 Task: Check the median sale price of townhouses in the last 5 years.
Action: Mouse moved to (903, 171)
Screenshot: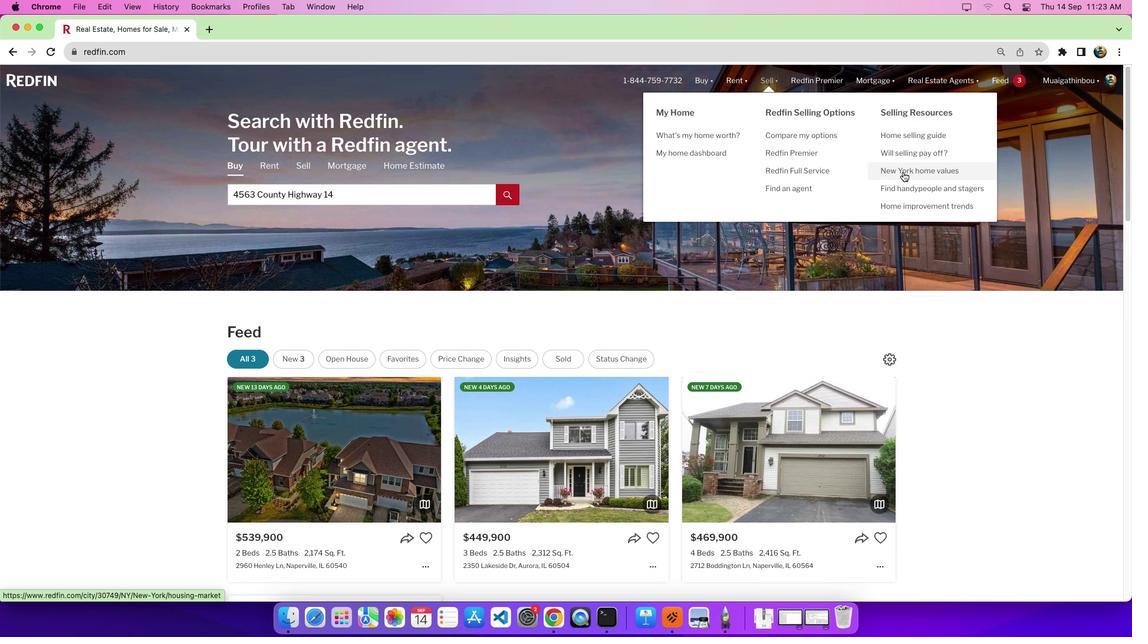 
Action: Mouse pressed left at (903, 171)
Screenshot: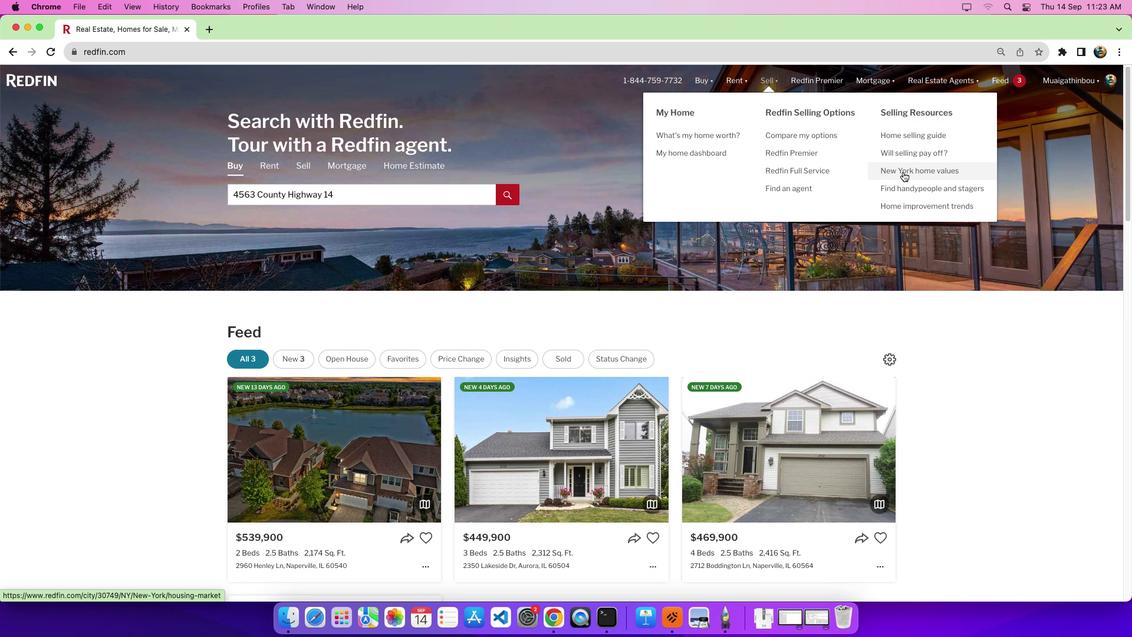 
Action: Mouse moved to (514, 305)
Screenshot: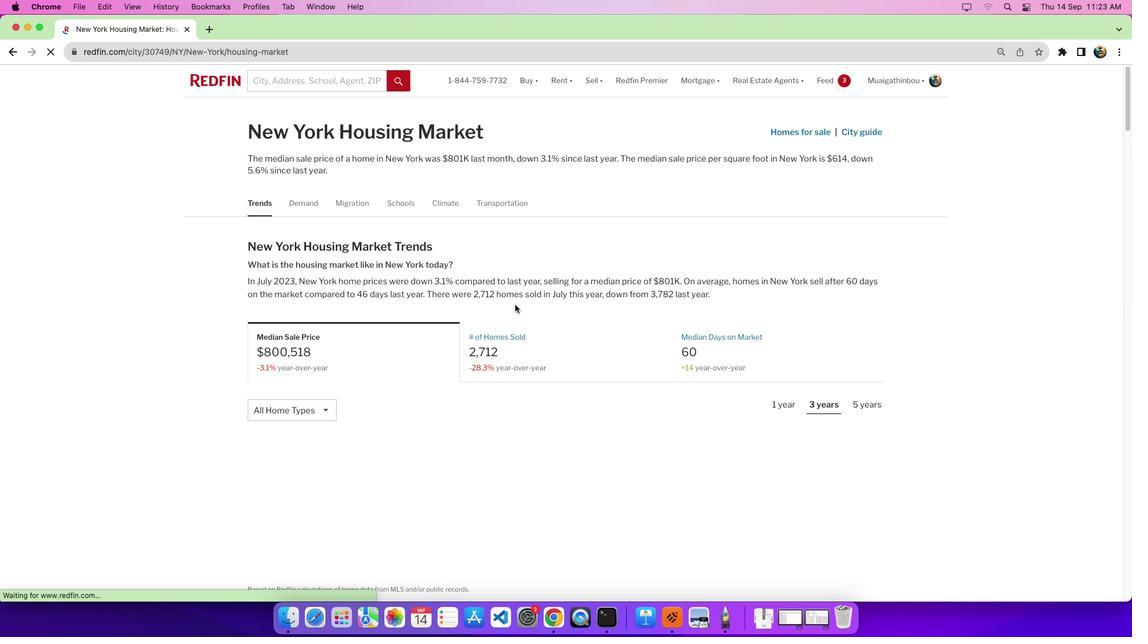 
Action: Mouse scrolled (514, 305) with delta (0, 0)
Screenshot: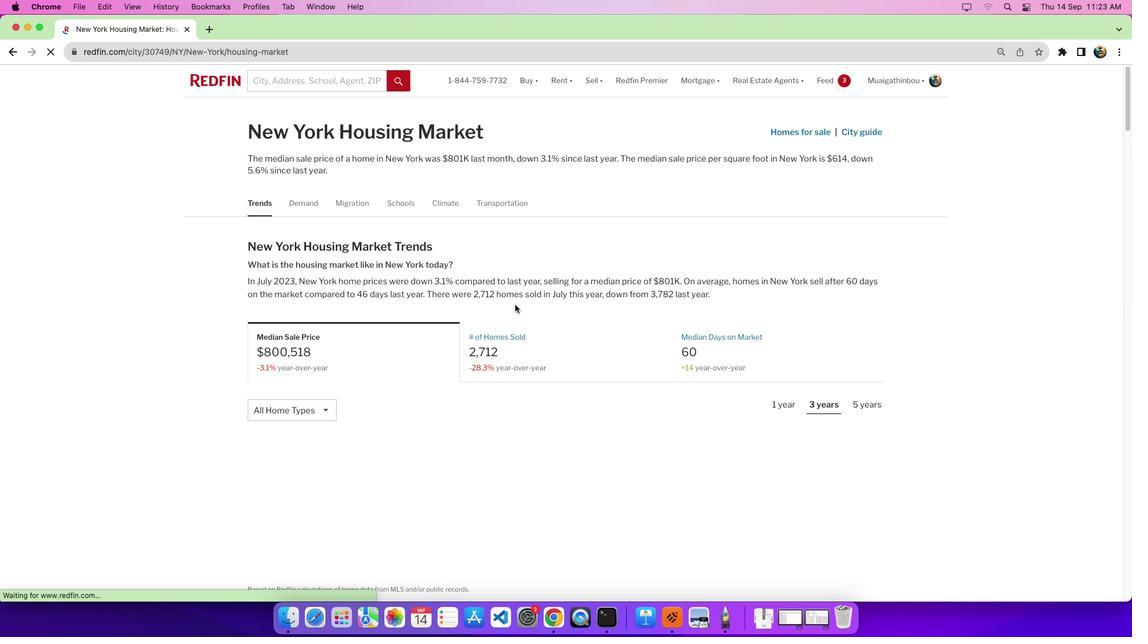 
Action: Mouse moved to (515, 304)
Screenshot: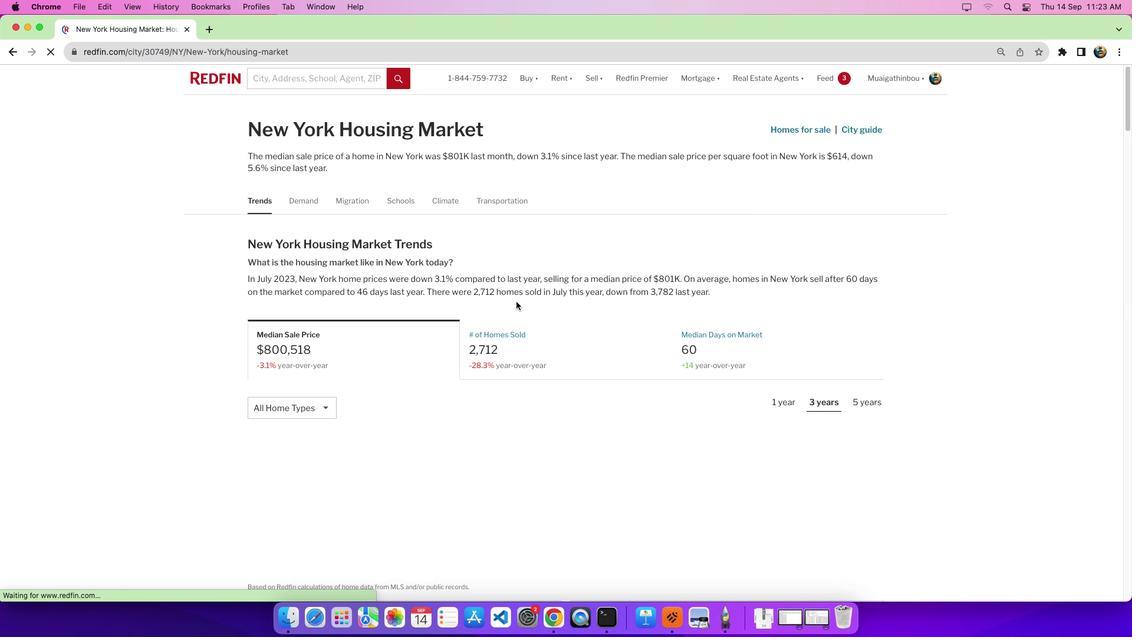 
Action: Mouse scrolled (515, 304) with delta (0, 0)
Screenshot: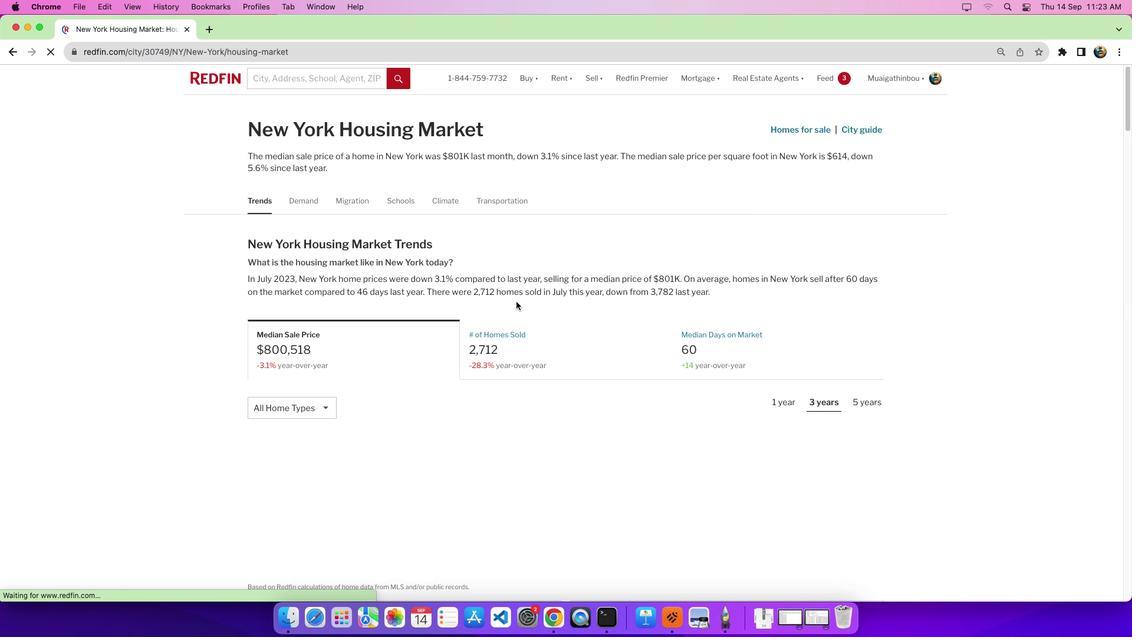 
Action: Mouse moved to (516, 302)
Screenshot: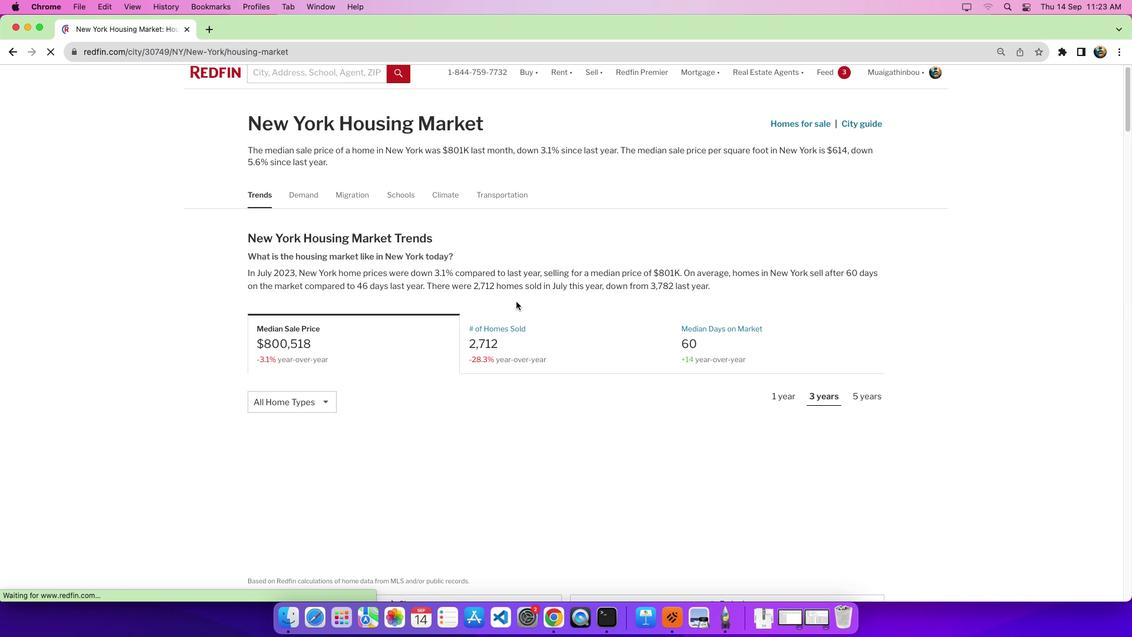 
Action: Mouse scrolled (516, 302) with delta (0, 0)
Screenshot: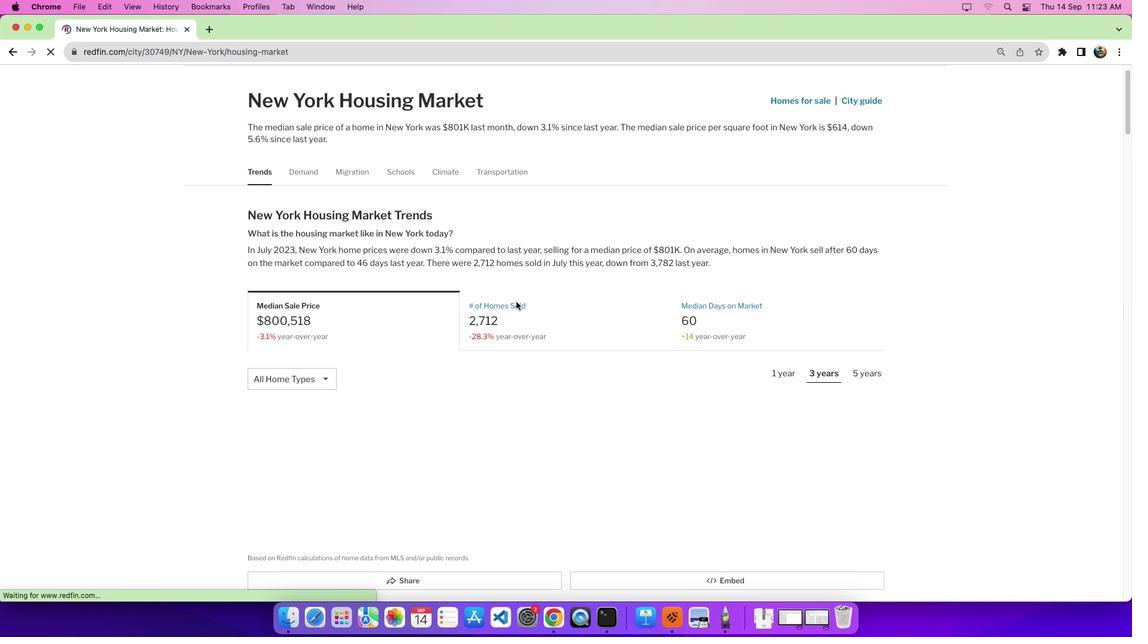 
Action: Mouse scrolled (516, 302) with delta (0, 0)
Screenshot: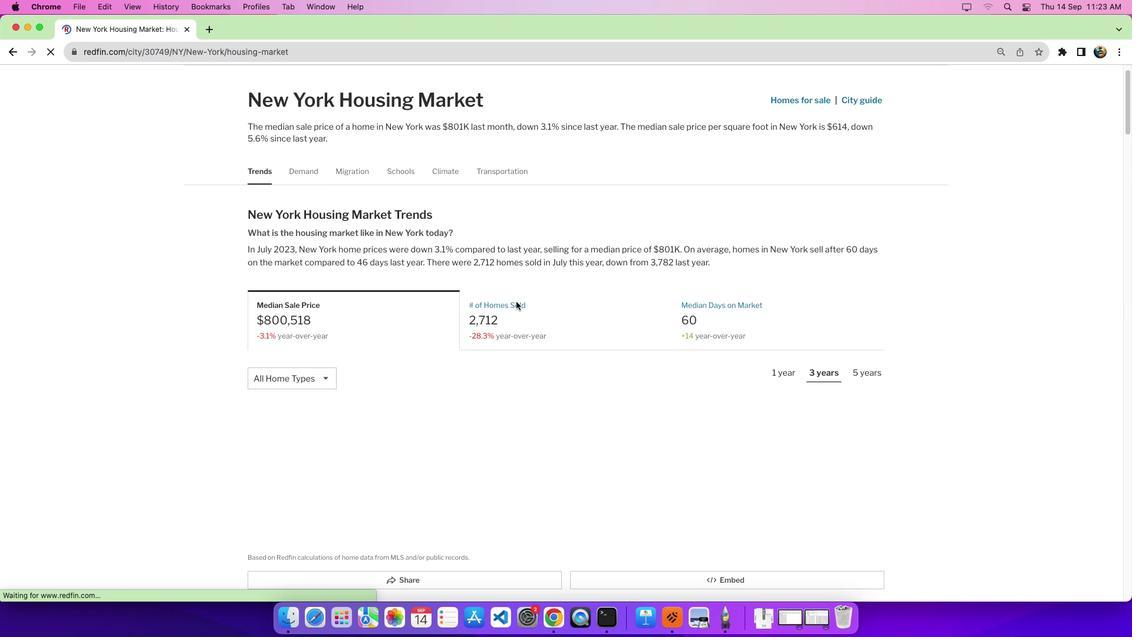 
Action: Mouse scrolled (516, 302) with delta (0, -2)
Screenshot: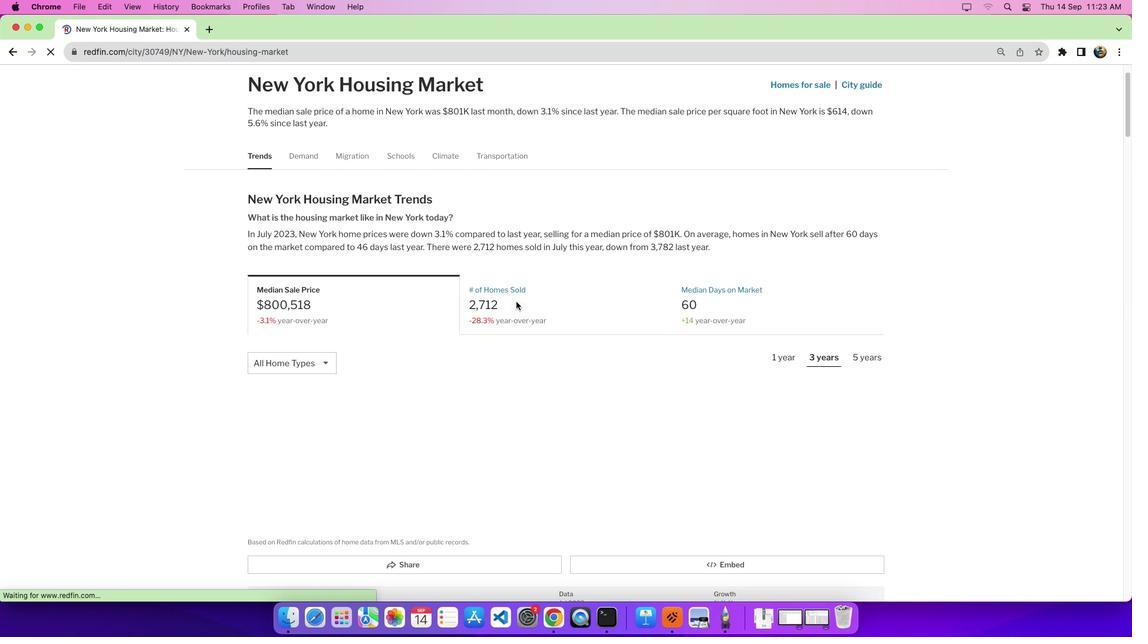 
Action: Mouse moved to (297, 211)
Screenshot: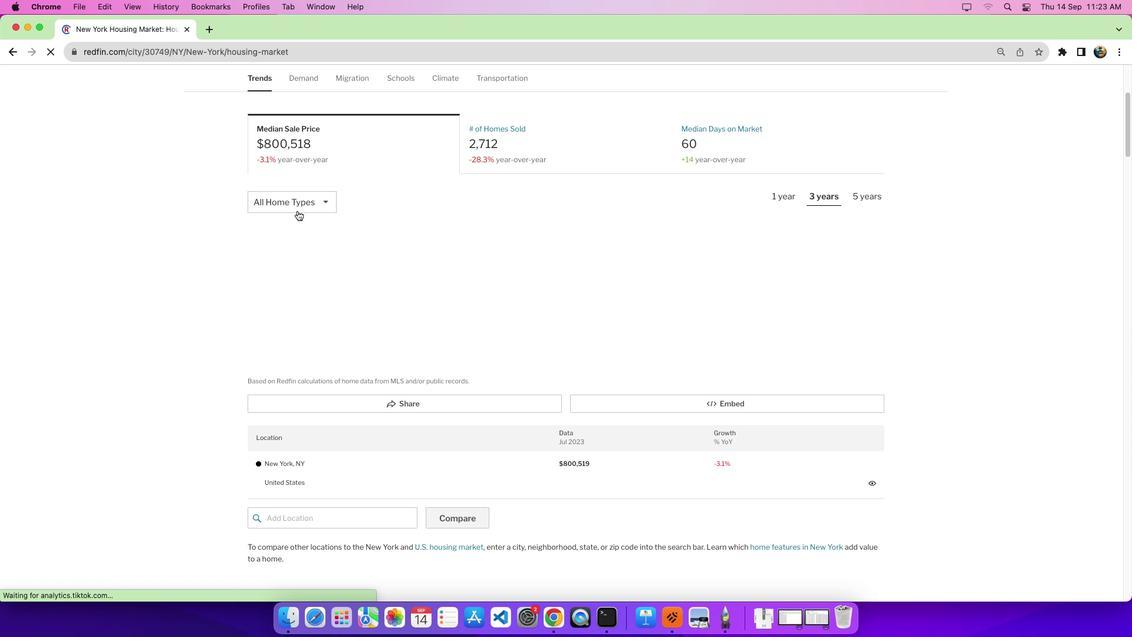 
Action: Mouse pressed left at (297, 211)
Screenshot: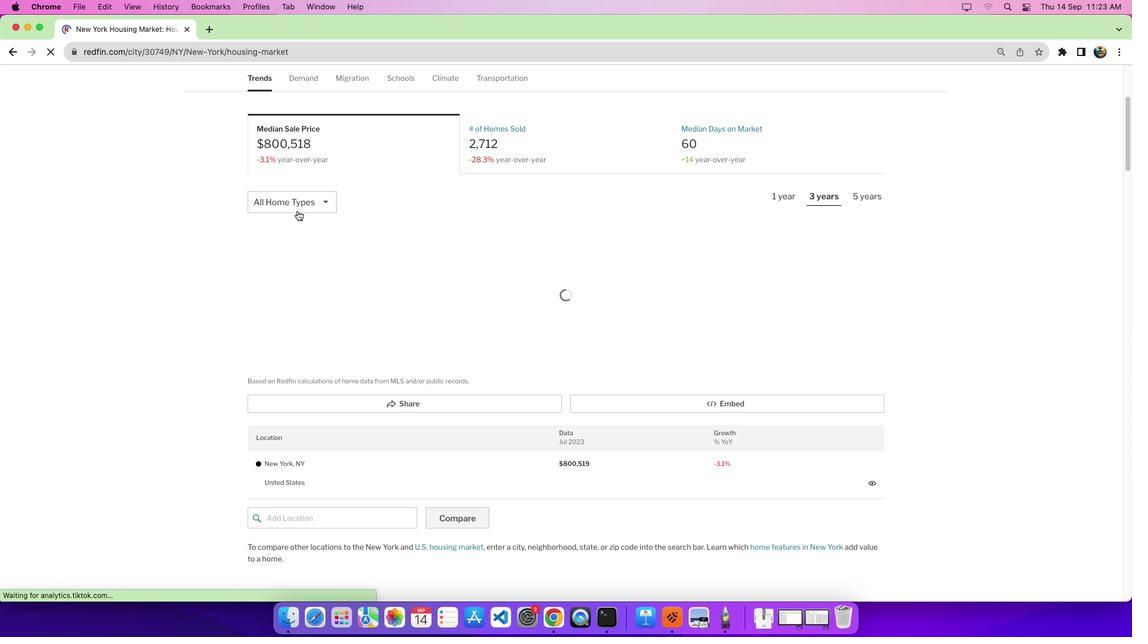 
Action: Mouse moved to (303, 203)
Screenshot: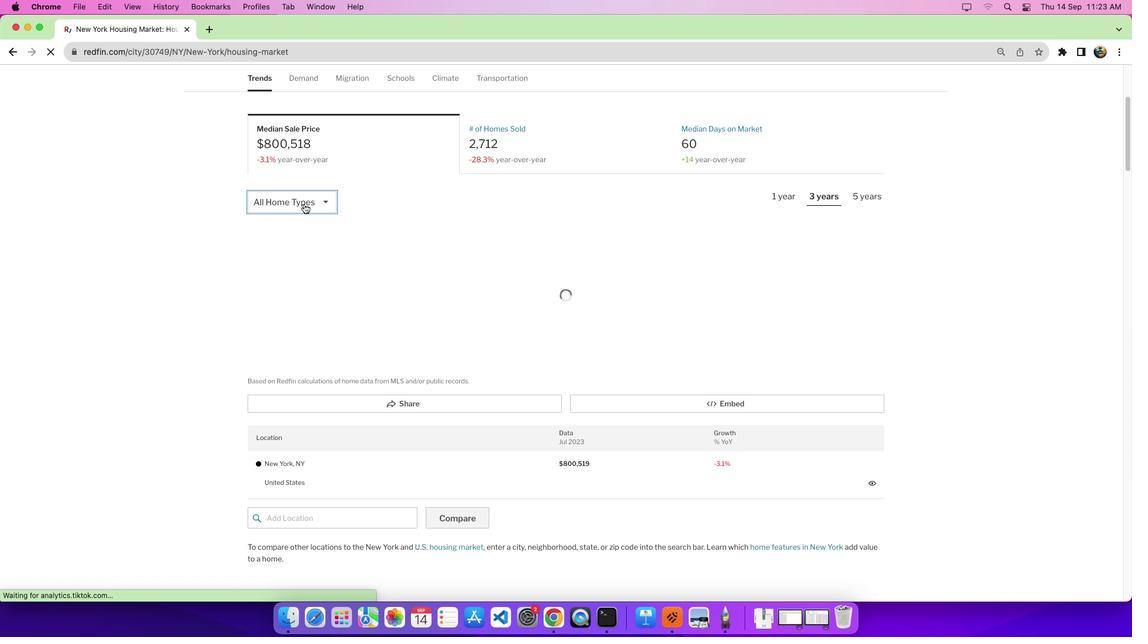 
Action: Mouse pressed left at (303, 203)
Screenshot: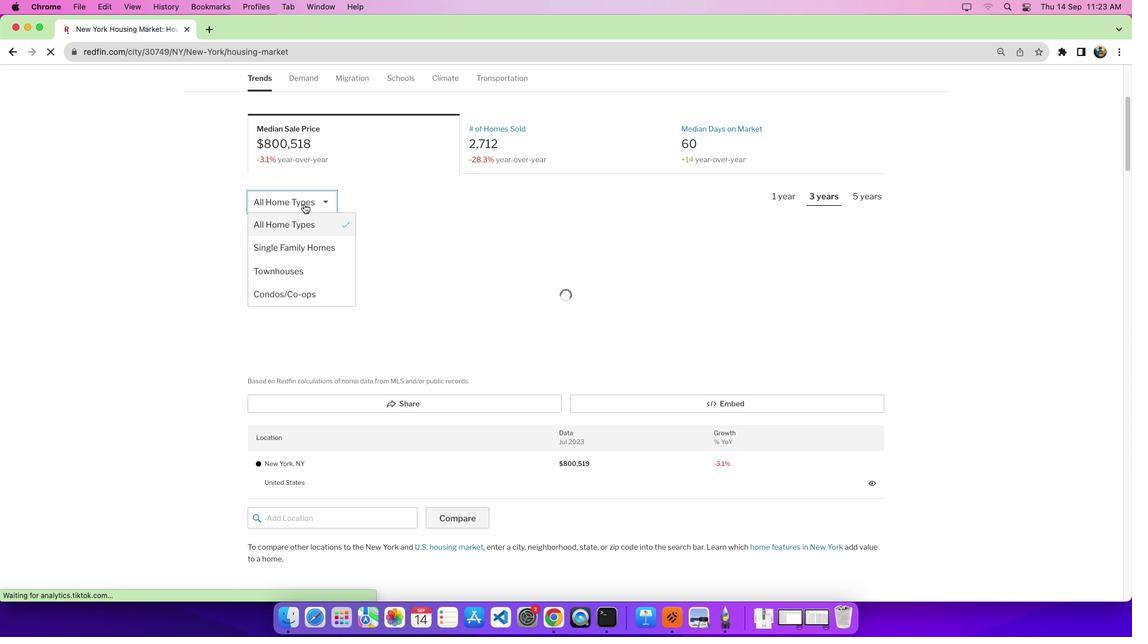 
Action: Mouse moved to (307, 205)
Screenshot: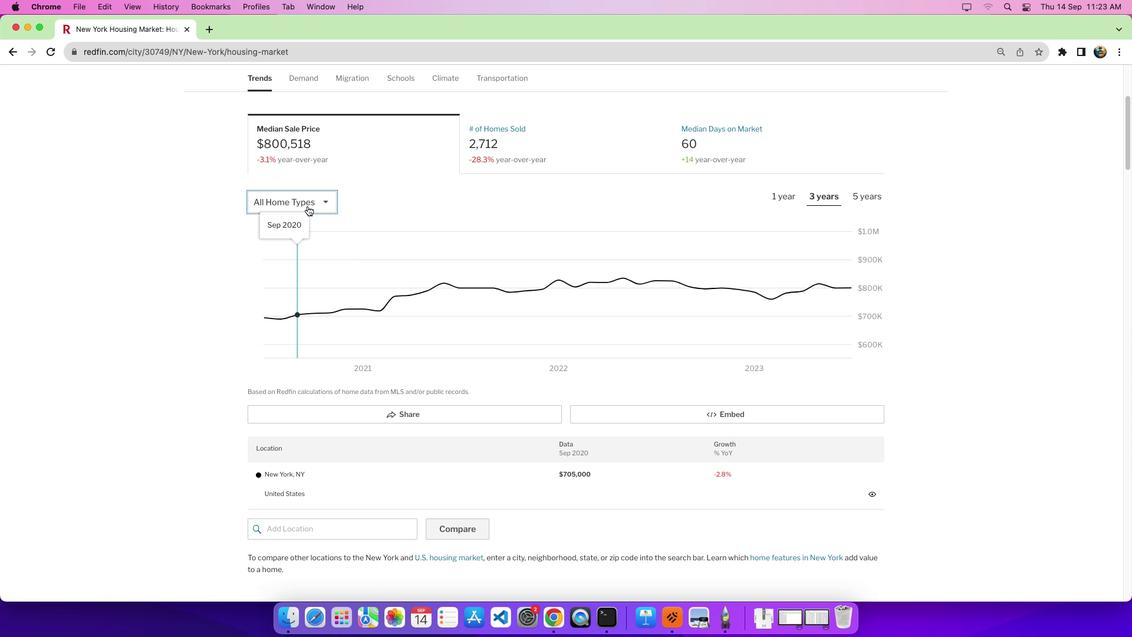 
Action: Mouse pressed left at (307, 205)
Screenshot: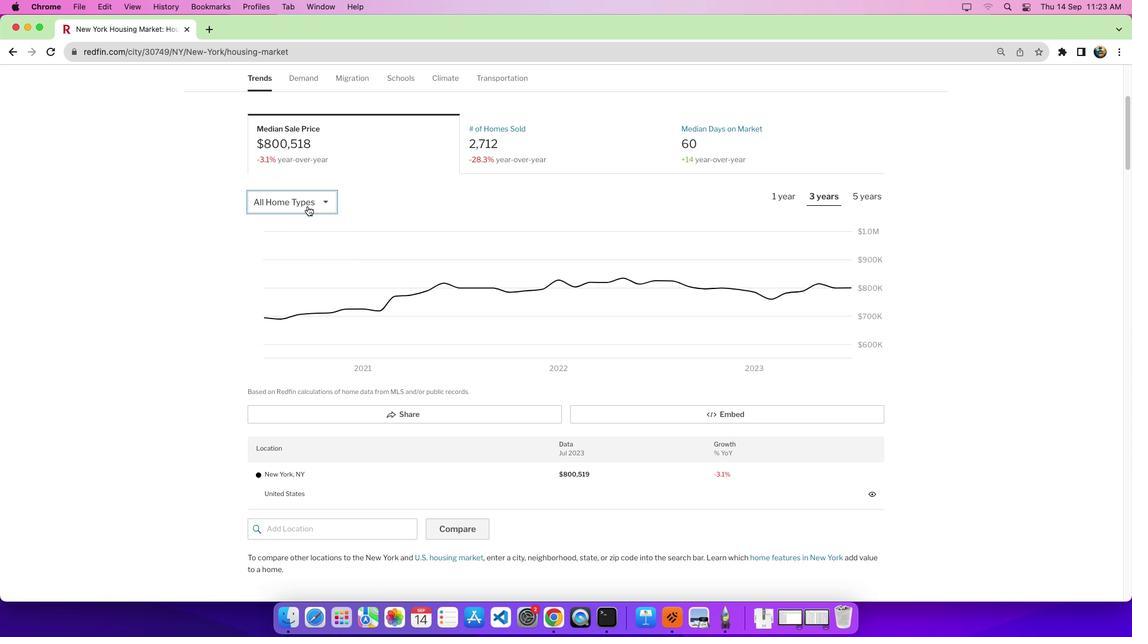 
Action: Mouse moved to (301, 270)
Screenshot: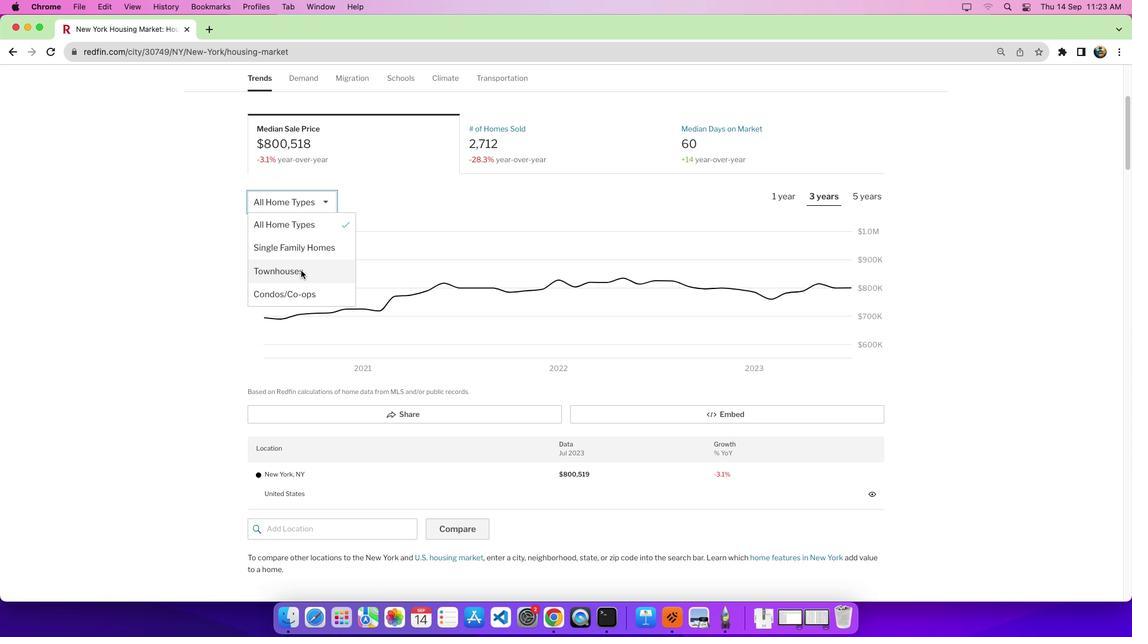 
Action: Mouse pressed left at (301, 270)
Screenshot: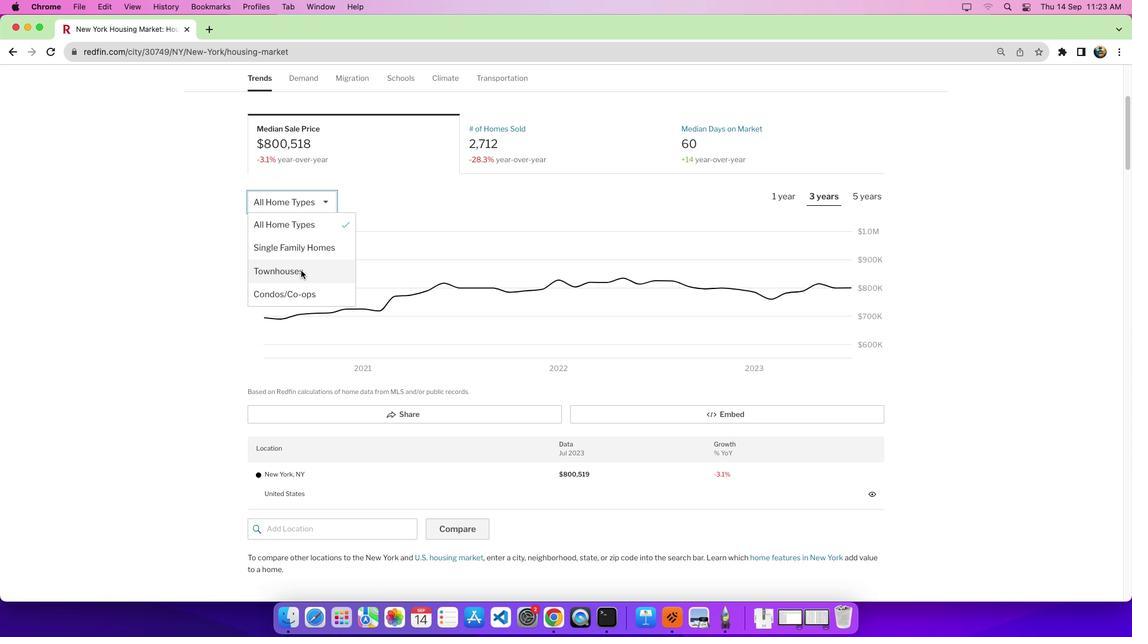 
Action: Mouse moved to (855, 194)
Screenshot: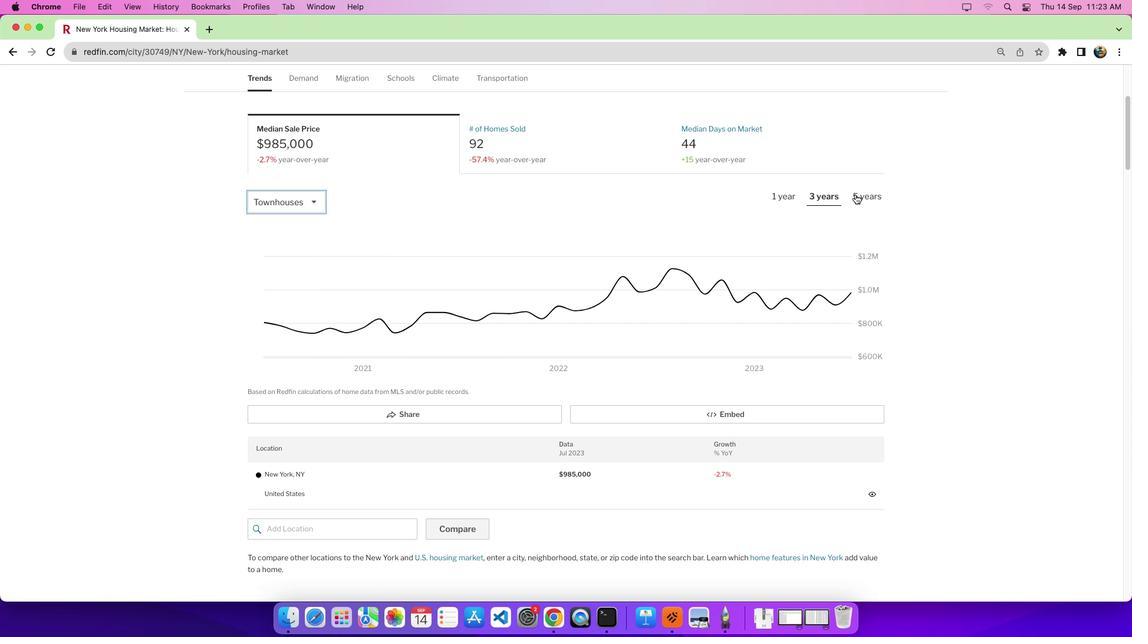 
Action: Mouse pressed left at (855, 194)
Screenshot: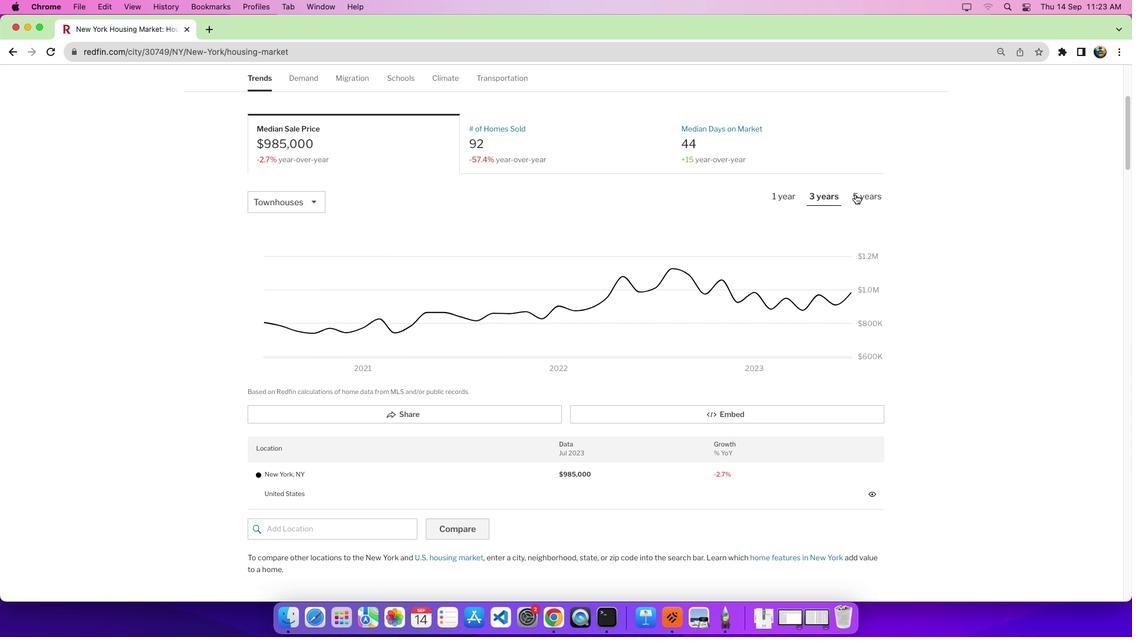 
Action: Mouse moved to (855, 194)
Screenshot: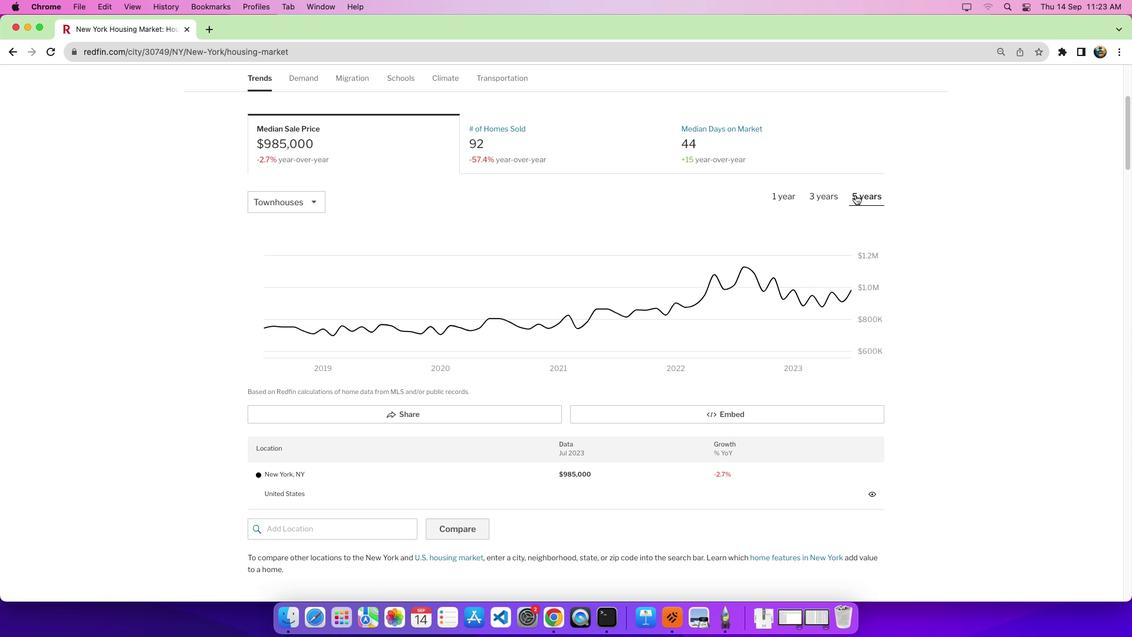 
Action: Mouse pressed left at (855, 194)
Screenshot: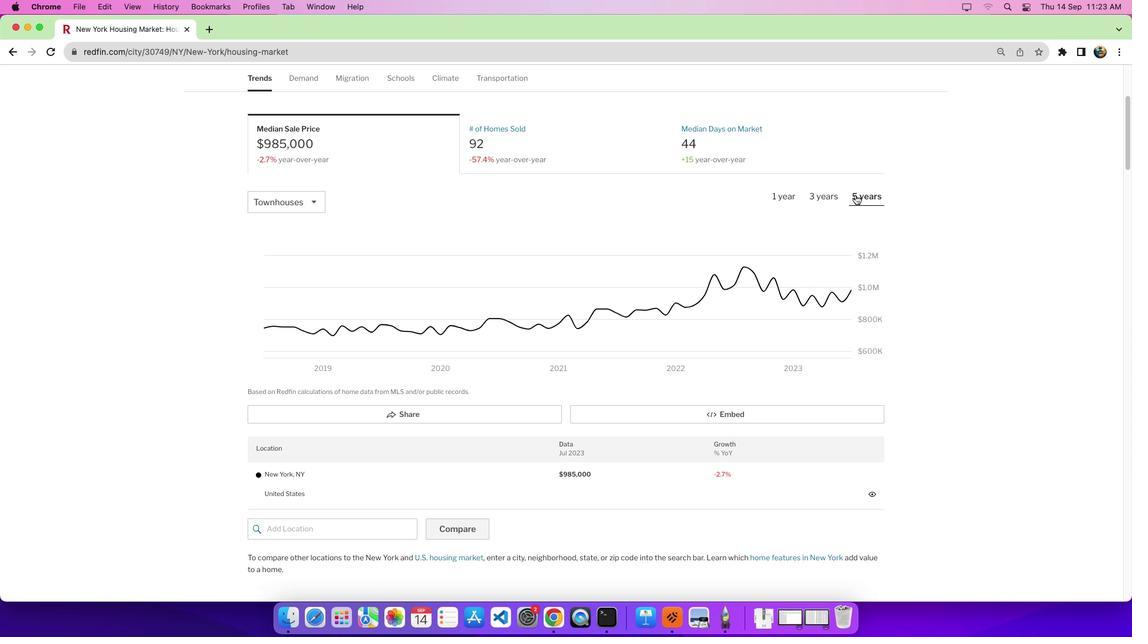 
Action: Mouse moved to (720, 238)
Screenshot: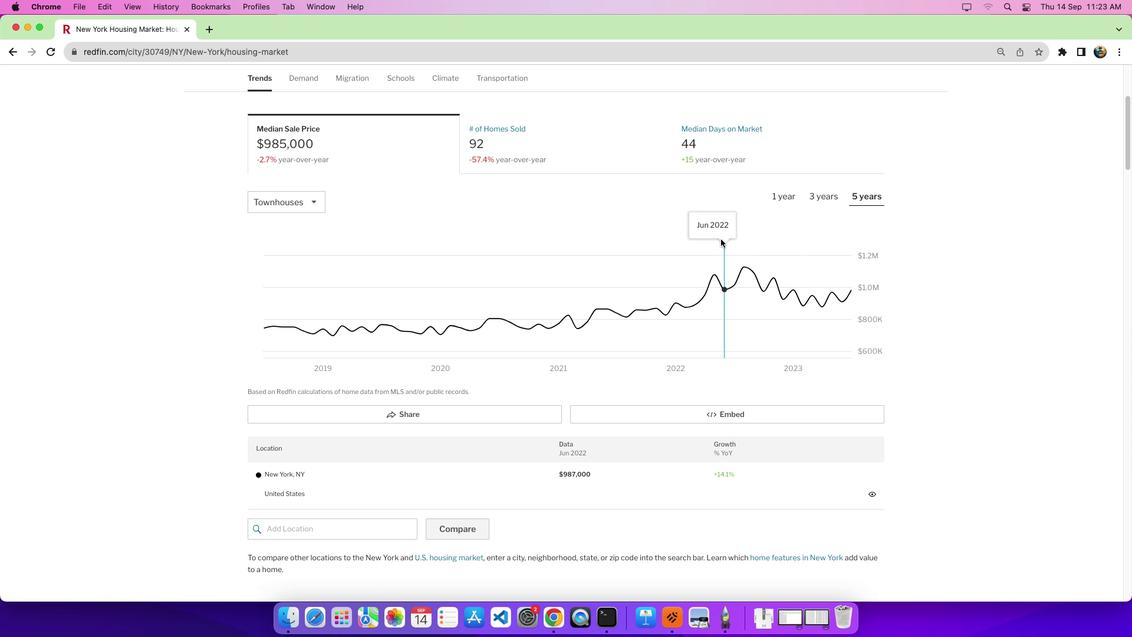 
